 Task: Create in the project TurboCharge and in the Backlog issue 'Develop a new tool for automated testing of augmented reality applications' a child issue 'Automated testing infrastructure reliability testing and reporting', and assign it to team member softage.4@softage.net.
Action: Mouse moved to (204, 61)
Screenshot: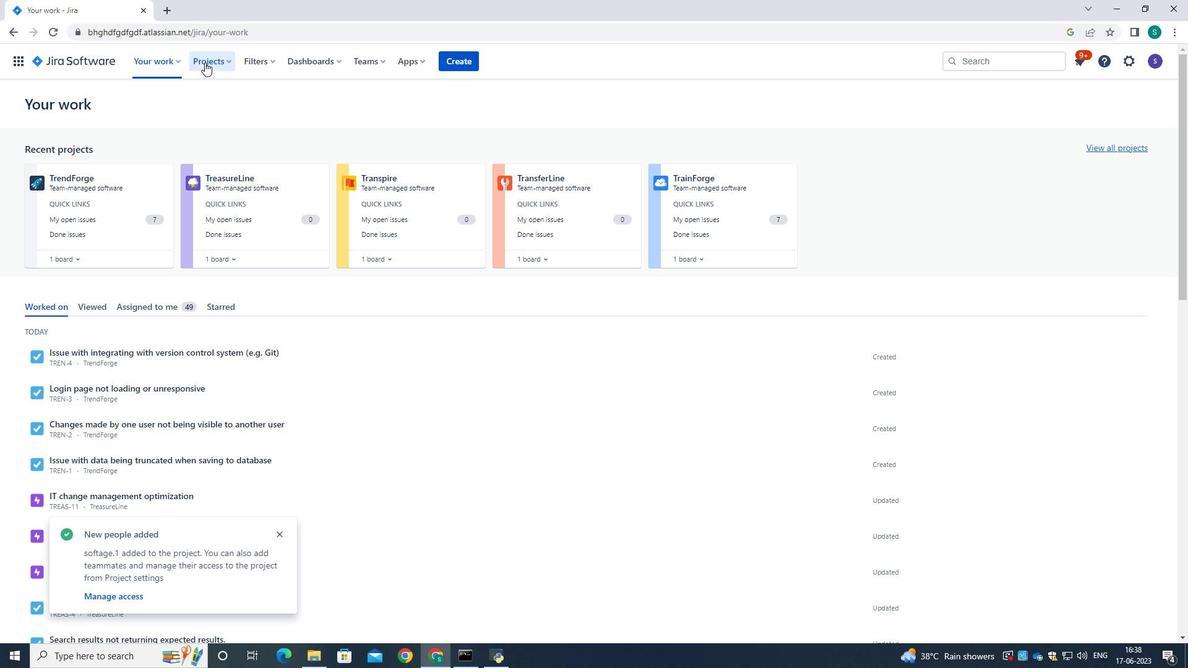 
Action: Mouse pressed left at (204, 61)
Screenshot: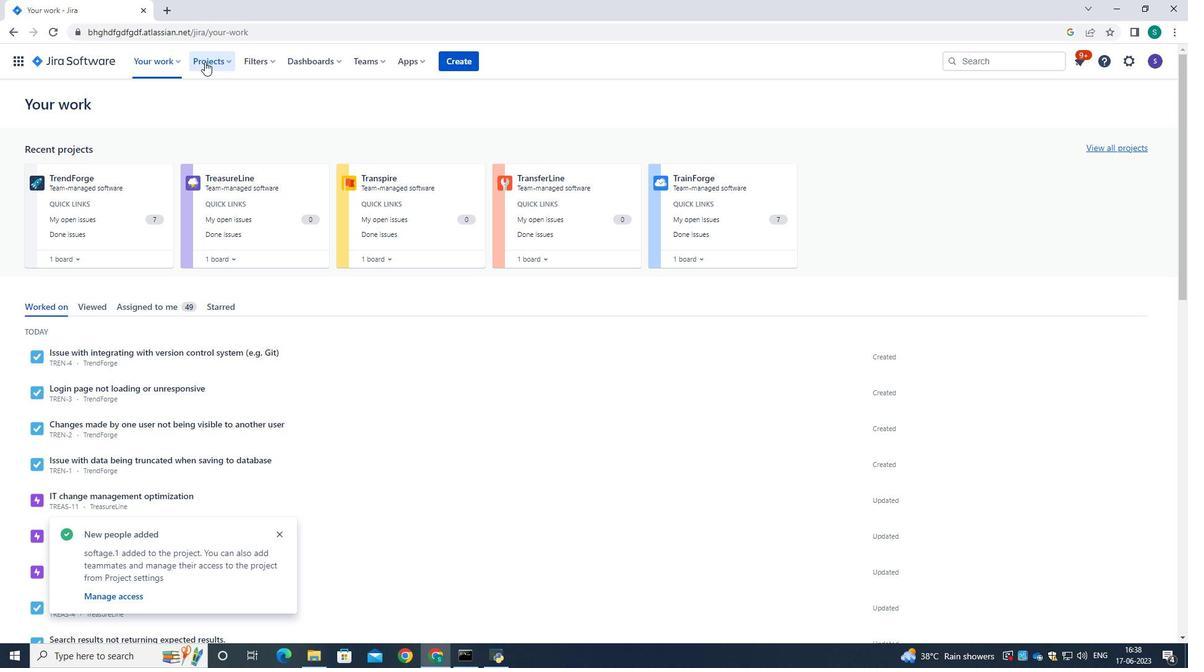 
Action: Mouse moved to (251, 118)
Screenshot: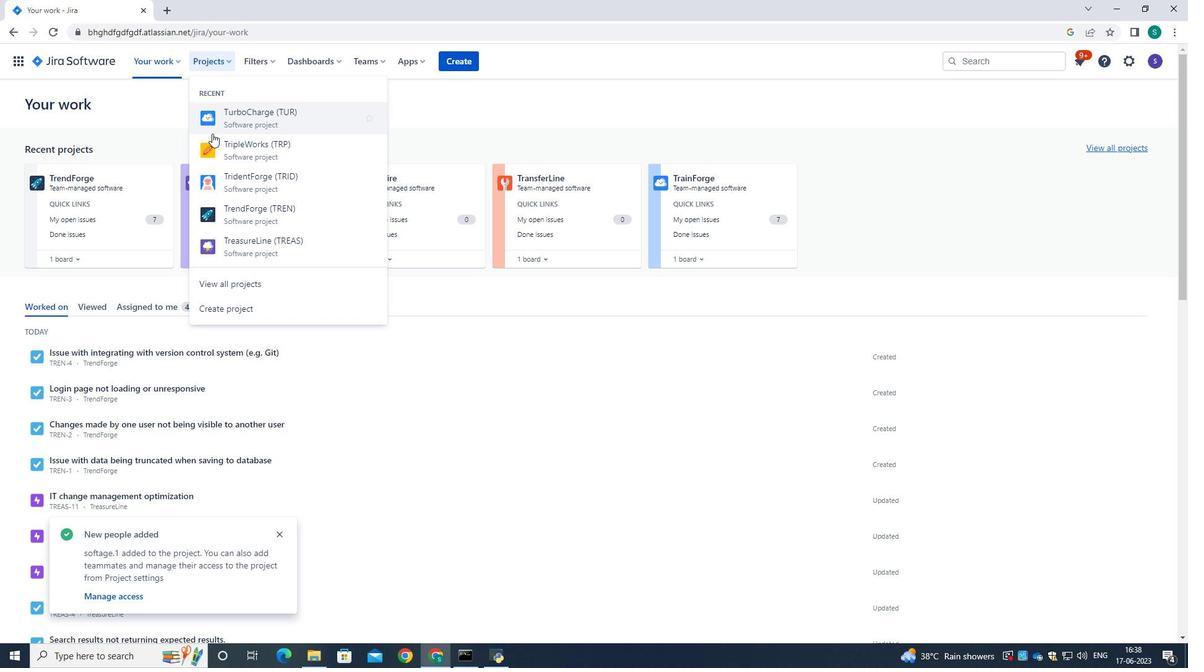 
Action: Mouse pressed left at (251, 118)
Screenshot: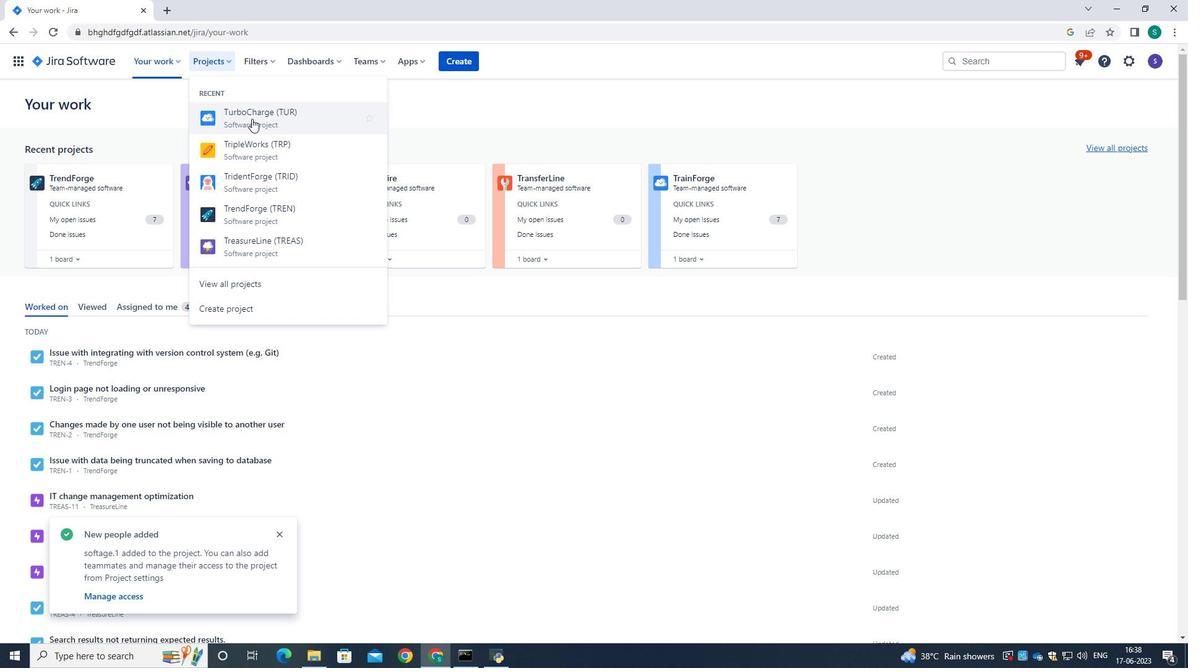 
Action: Mouse moved to (77, 191)
Screenshot: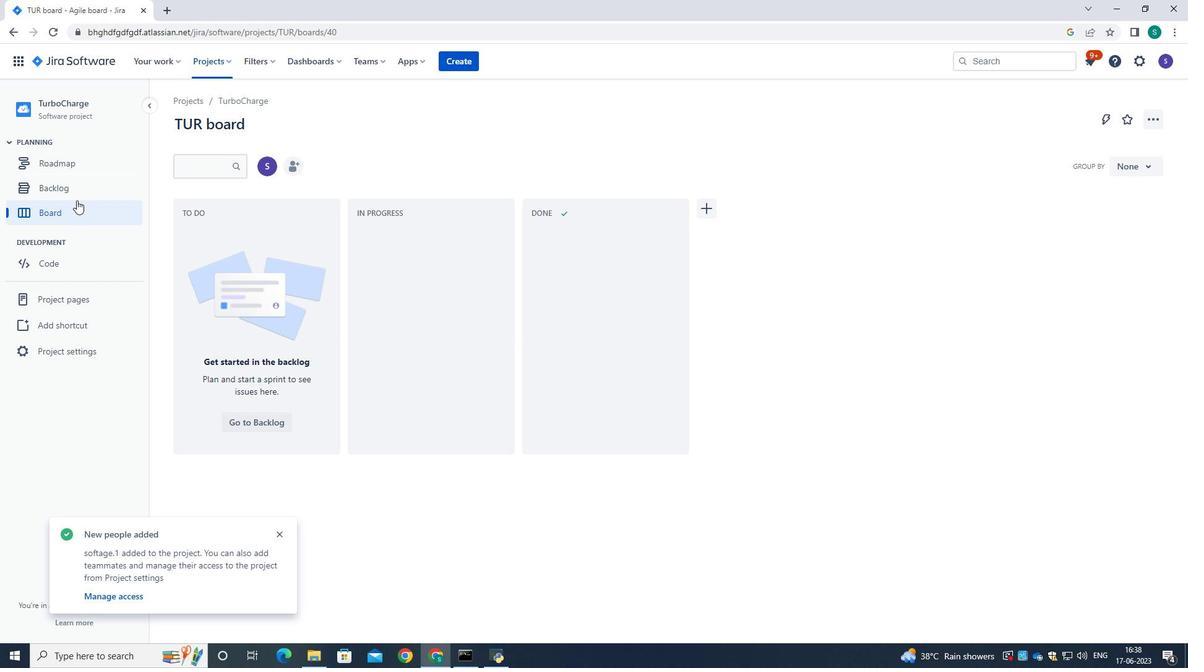 
Action: Mouse pressed left at (77, 191)
Screenshot: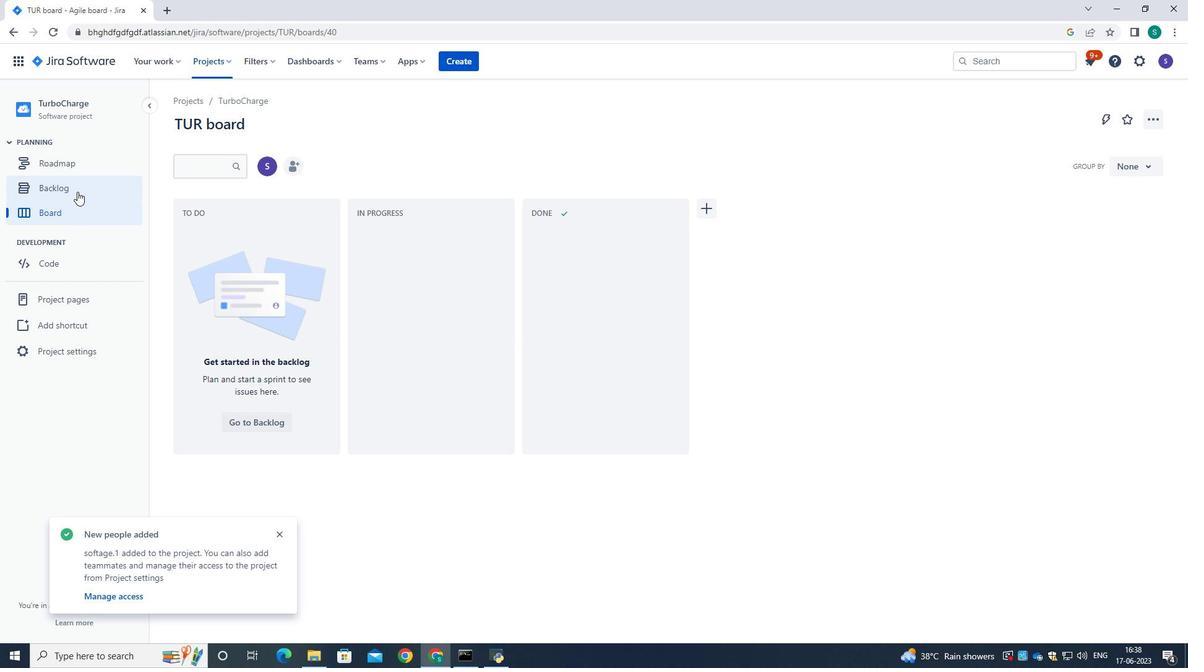 
Action: Mouse moved to (483, 275)
Screenshot: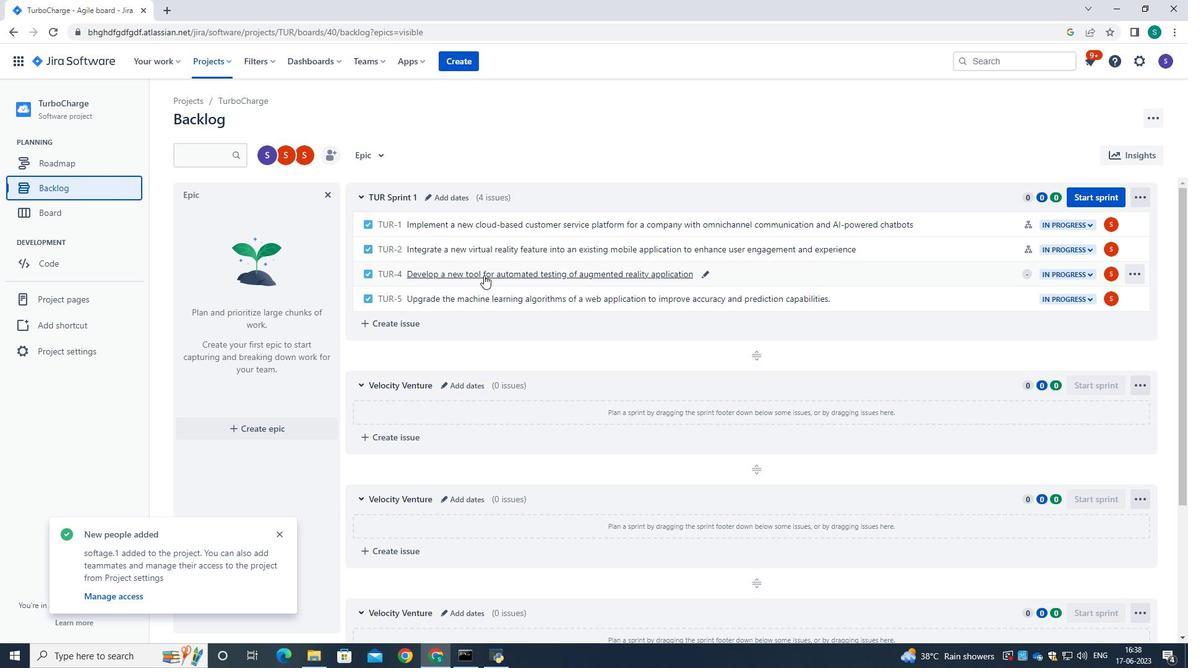 
Action: Mouse pressed left at (483, 275)
Screenshot: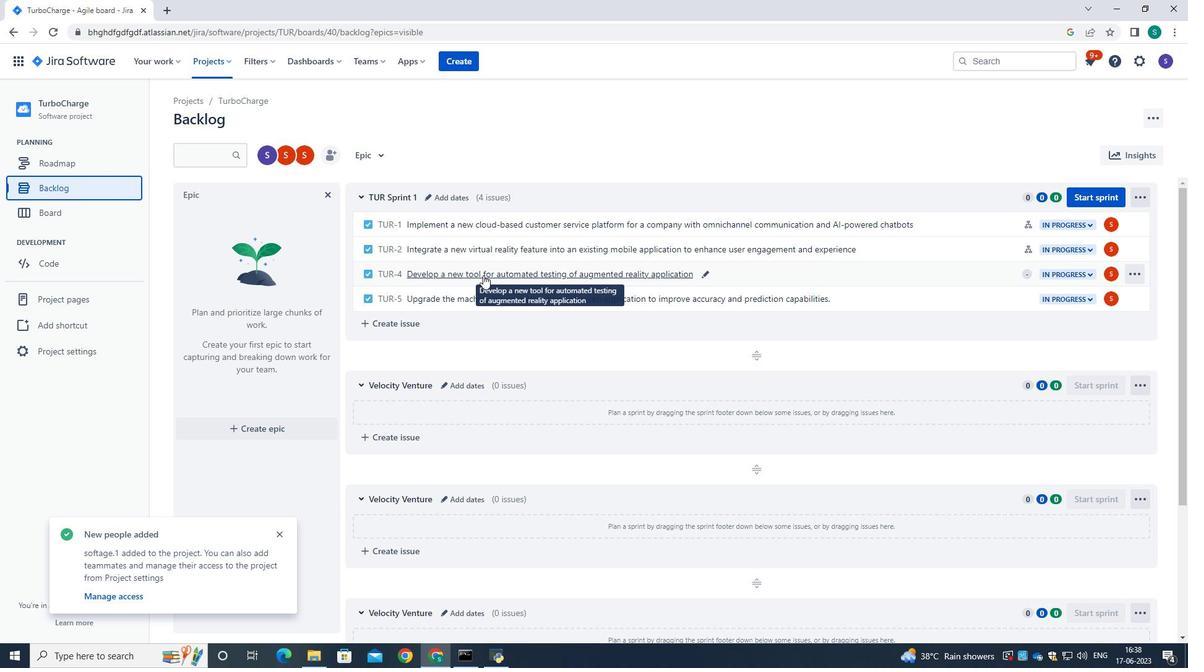 
Action: Mouse moved to (969, 285)
Screenshot: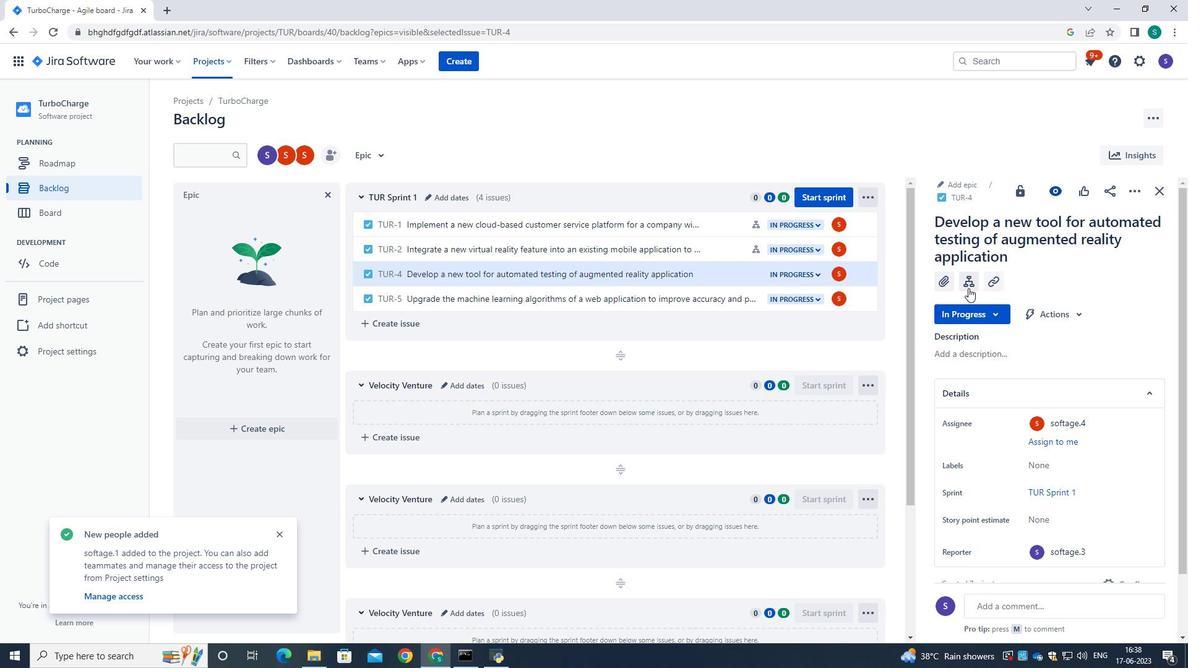
Action: Mouse pressed left at (969, 285)
Screenshot: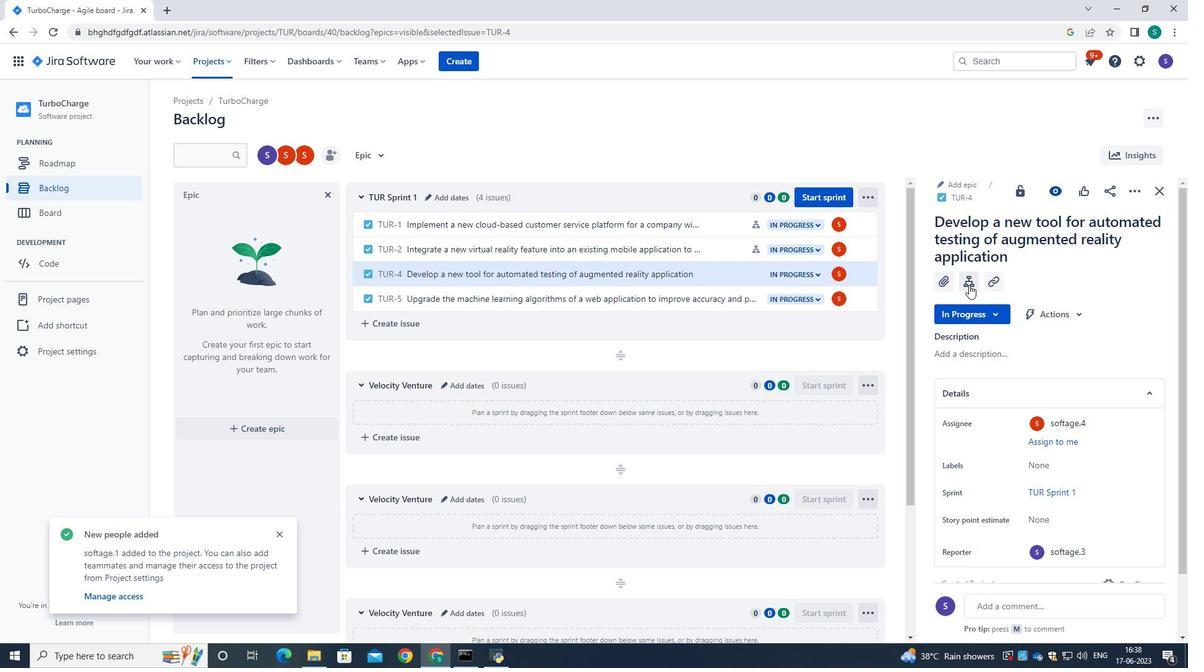 
Action: Mouse moved to (956, 392)
Screenshot: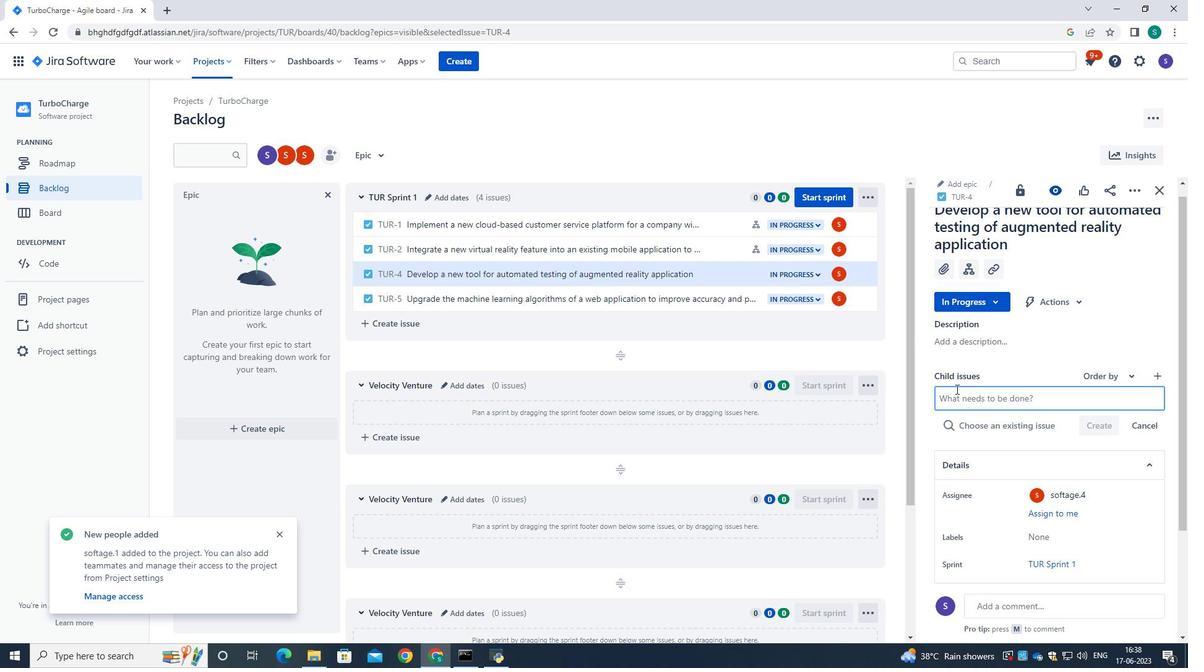 
Action: Mouse pressed left at (956, 392)
Screenshot: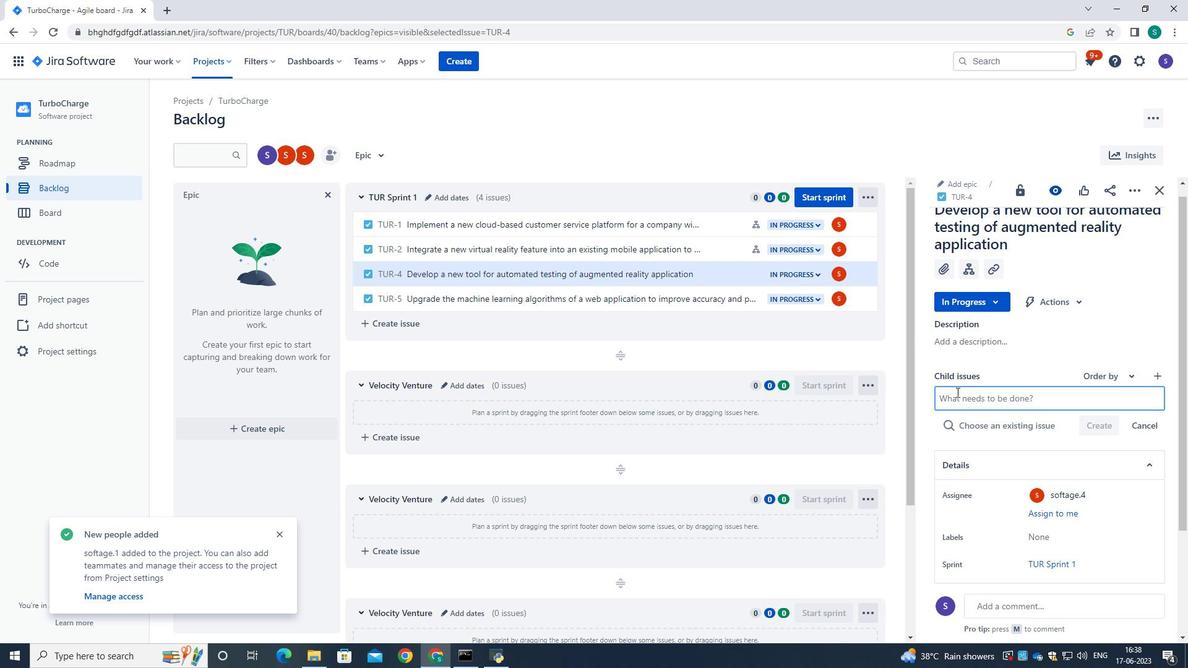 
Action: Key pressed <Key.caps_lock>A<Key.caps_lock>utomated<Key.space>testing<Key.space>in
Screenshot: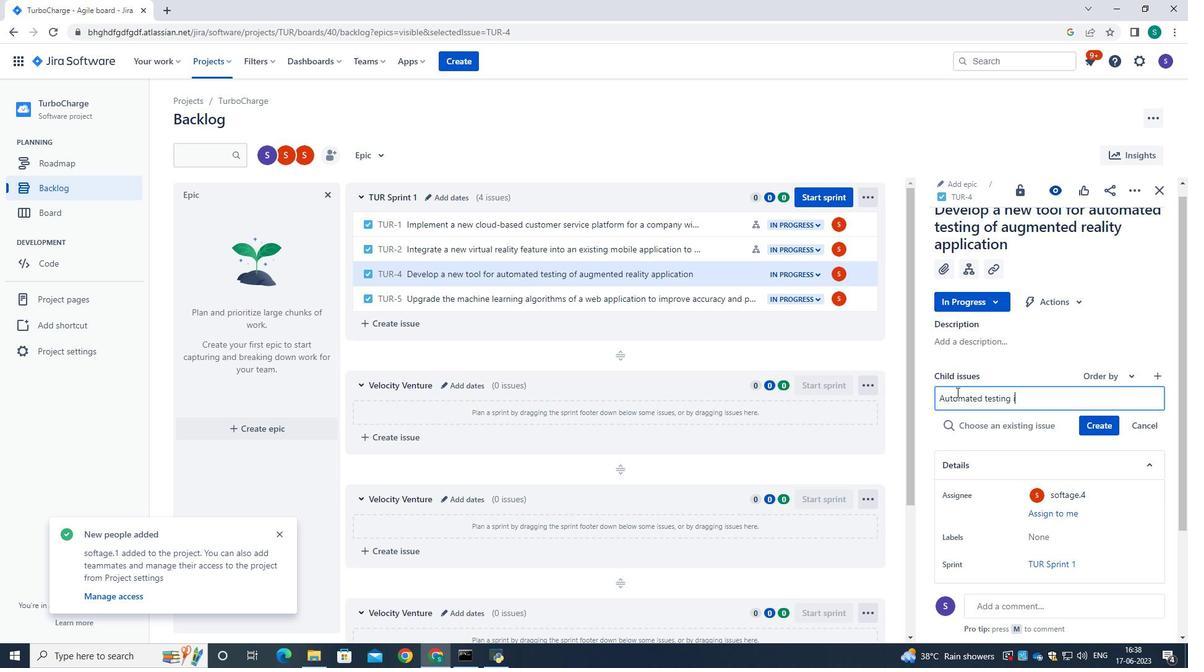 
Action: Mouse moved to (956, 393)
Screenshot: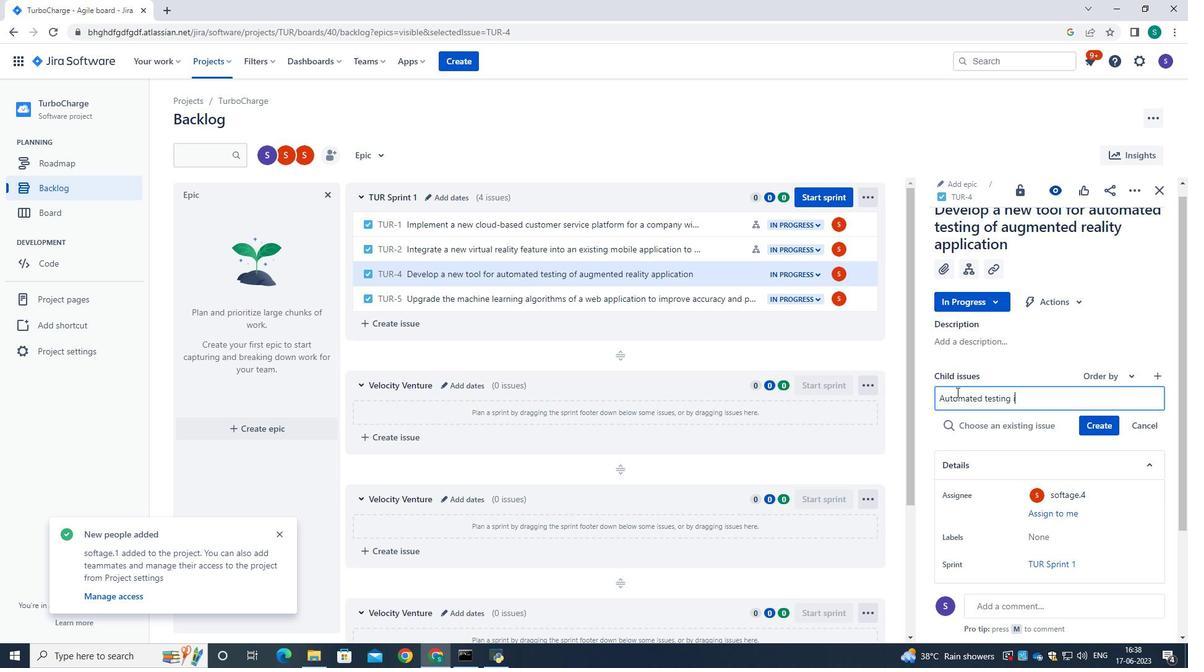 
Action: Key pressed frastructure<Key.space>reliabl<Key.backspace>ility<Key.space>testing<Key.space>and<Key.space>reporting.<Key.backspace>
Screenshot: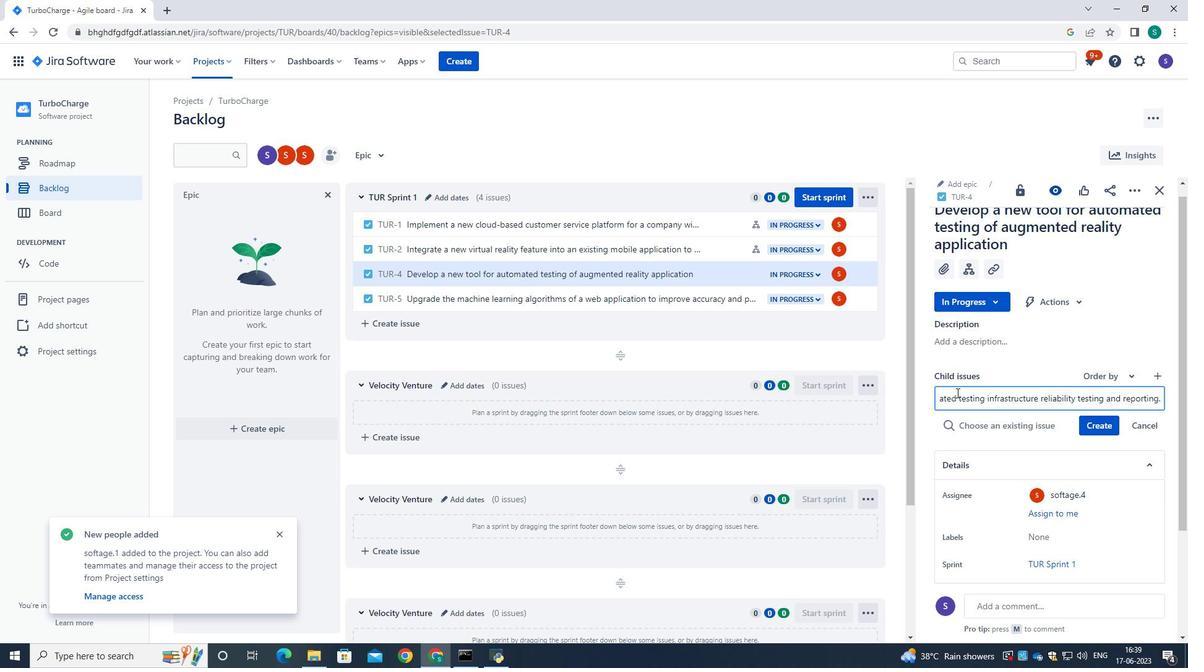 
Action: Mouse moved to (1097, 430)
Screenshot: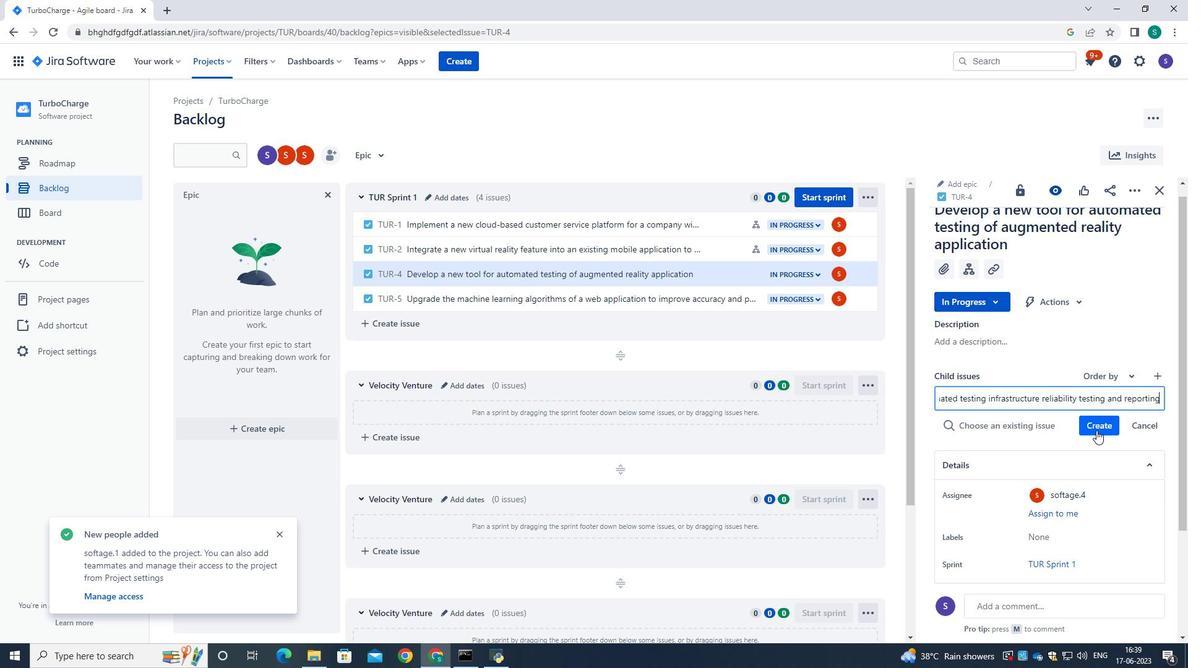 
Action: Mouse pressed left at (1097, 430)
Screenshot: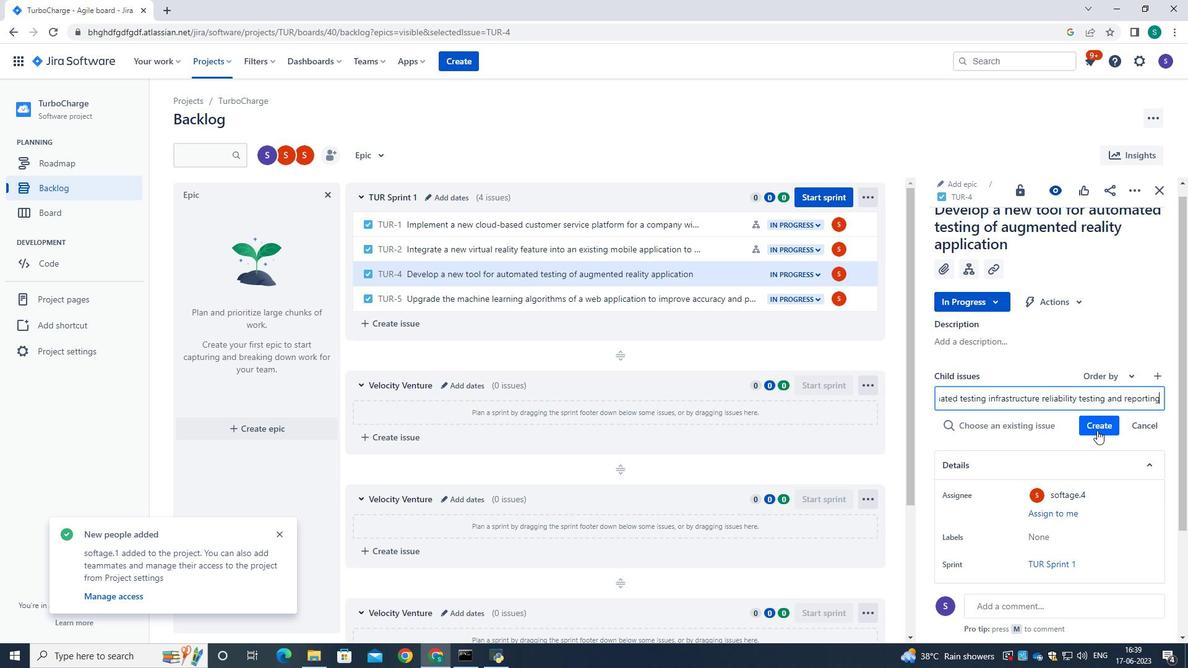 
Action: Mouse moved to (1103, 402)
Screenshot: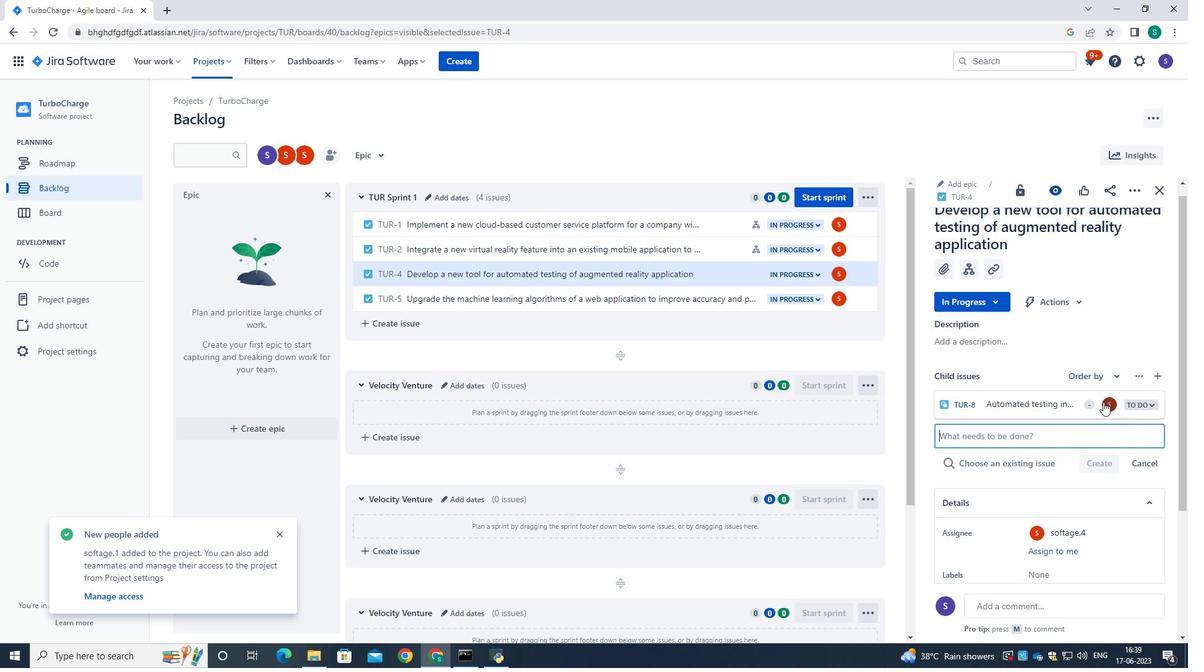 
Action: Mouse pressed left at (1103, 402)
Screenshot: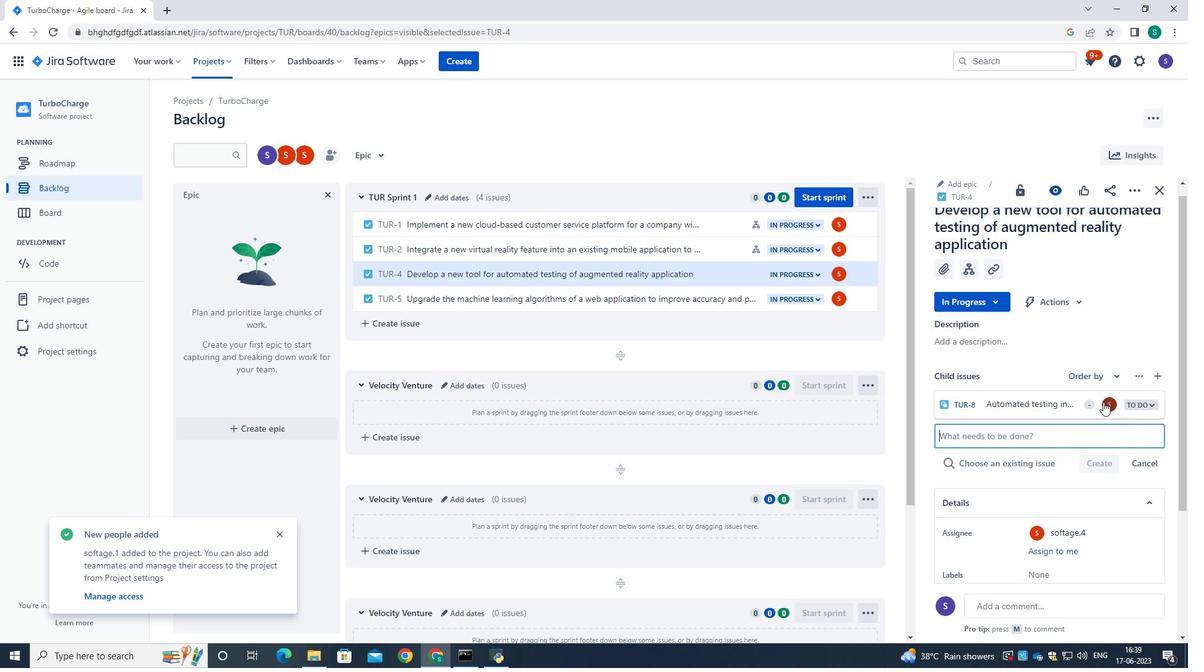 
Action: Mouse moved to (1008, 373)
Screenshot: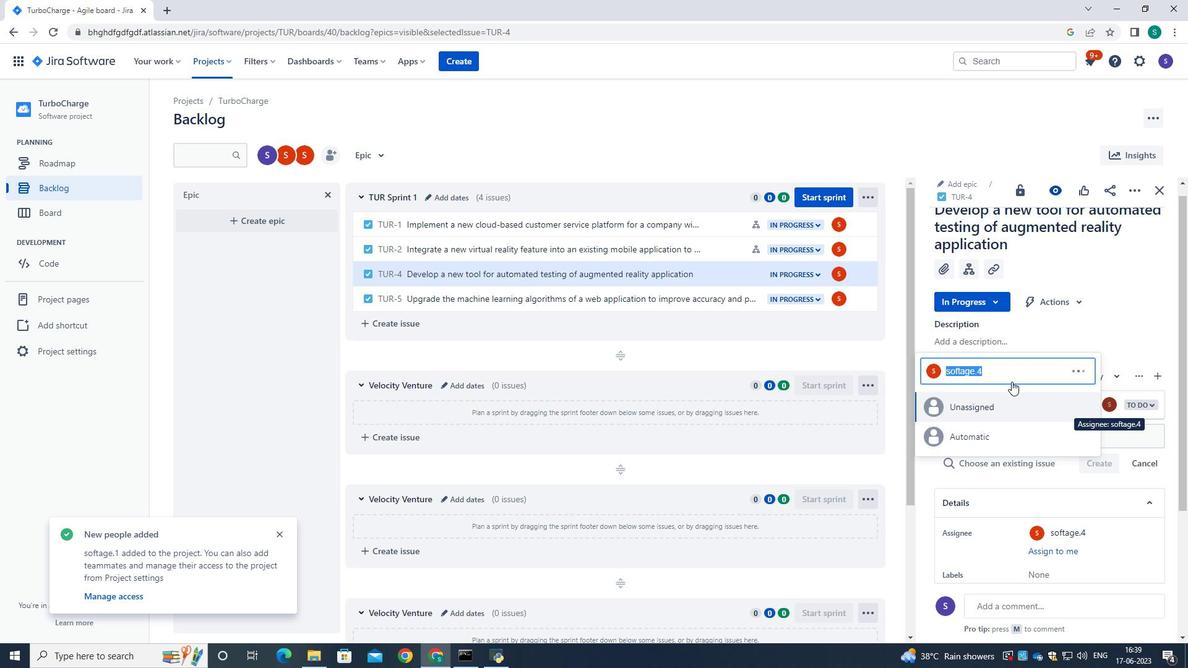 
Action: Key pressed softage.4<Key.shift>@softage.net
Screenshot: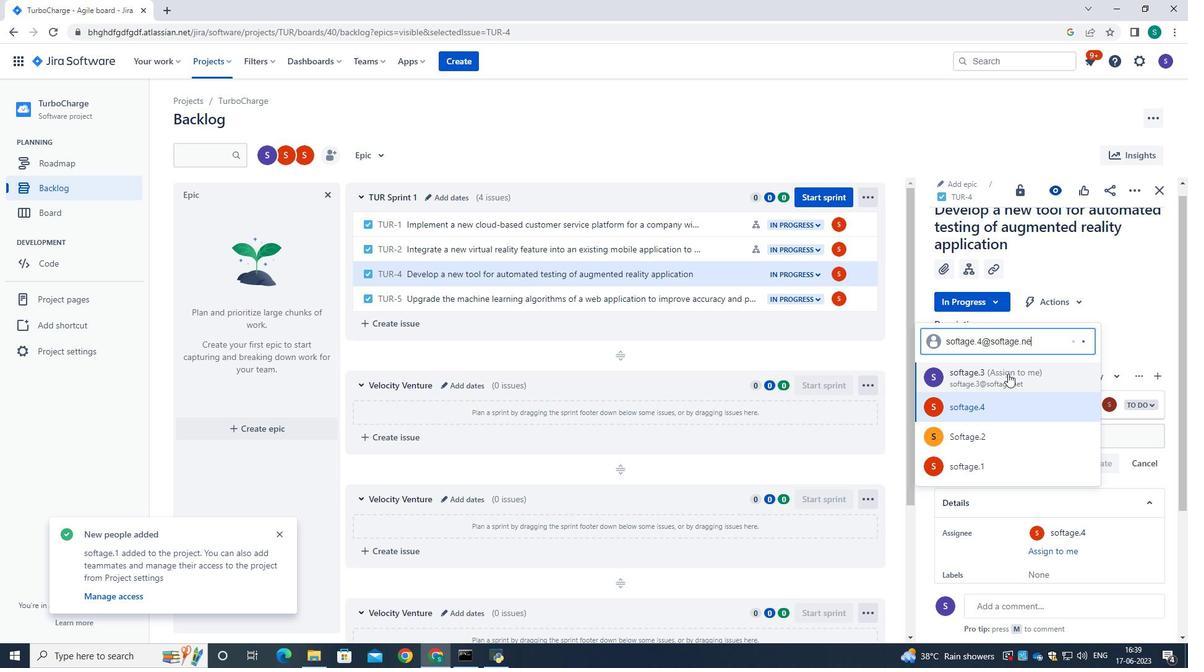 
Action: Mouse moved to (986, 406)
Screenshot: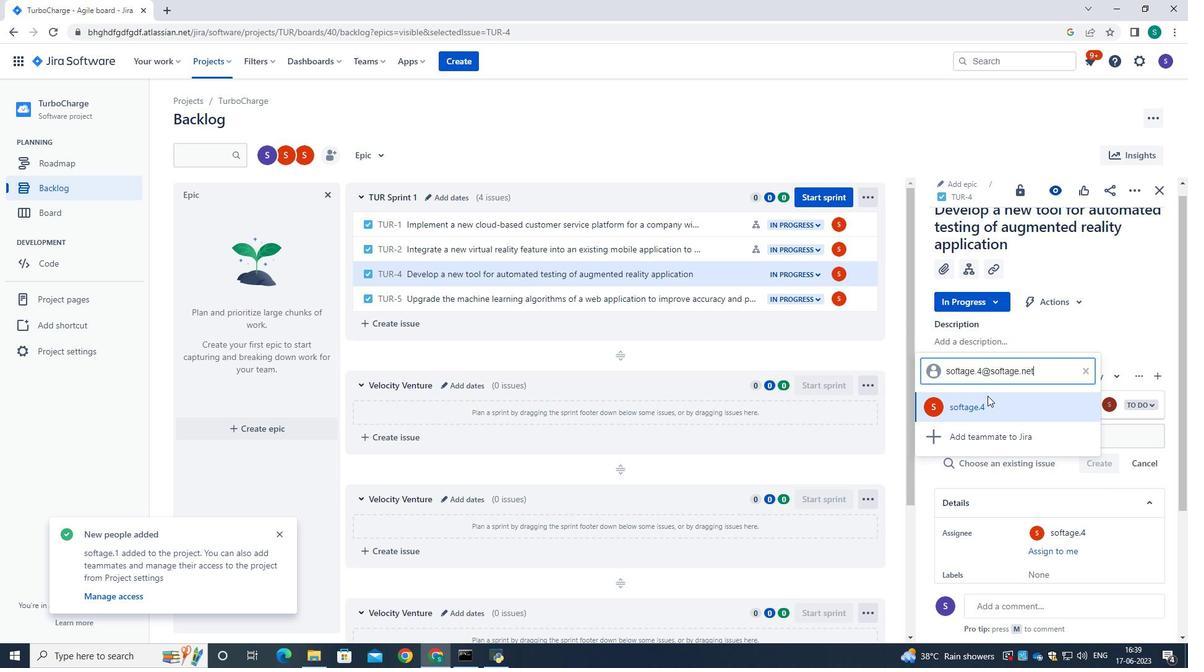 
Action: Mouse pressed left at (986, 406)
Screenshot: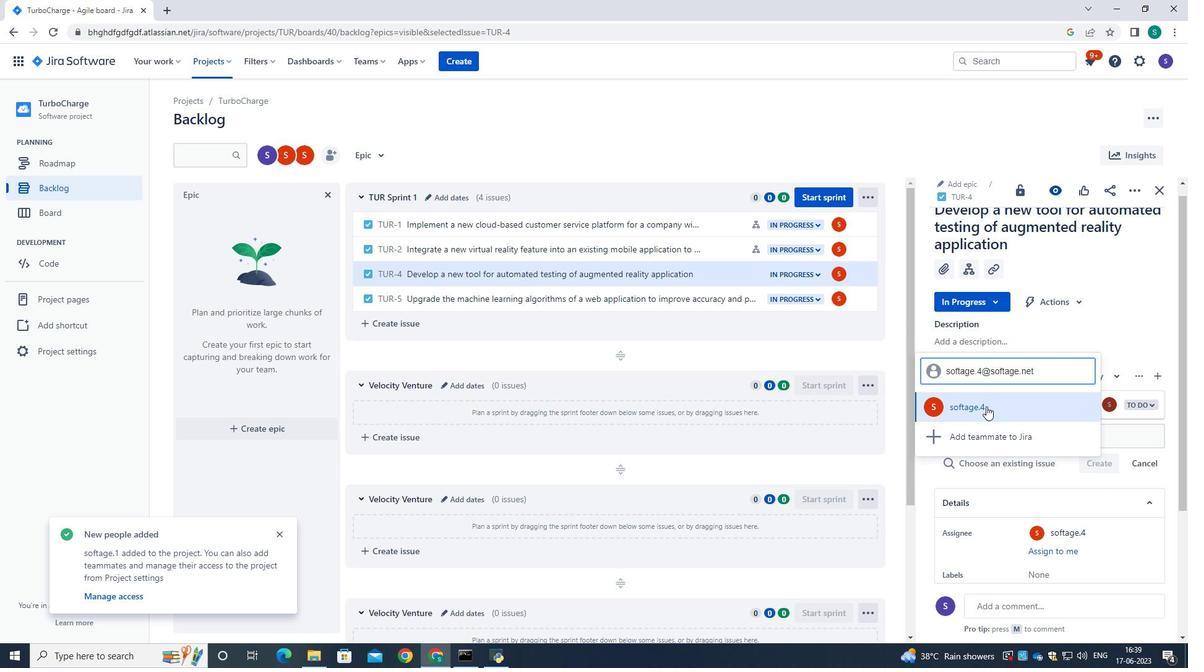 
Action: Mouse moved to (1074, 321)
Screenshot: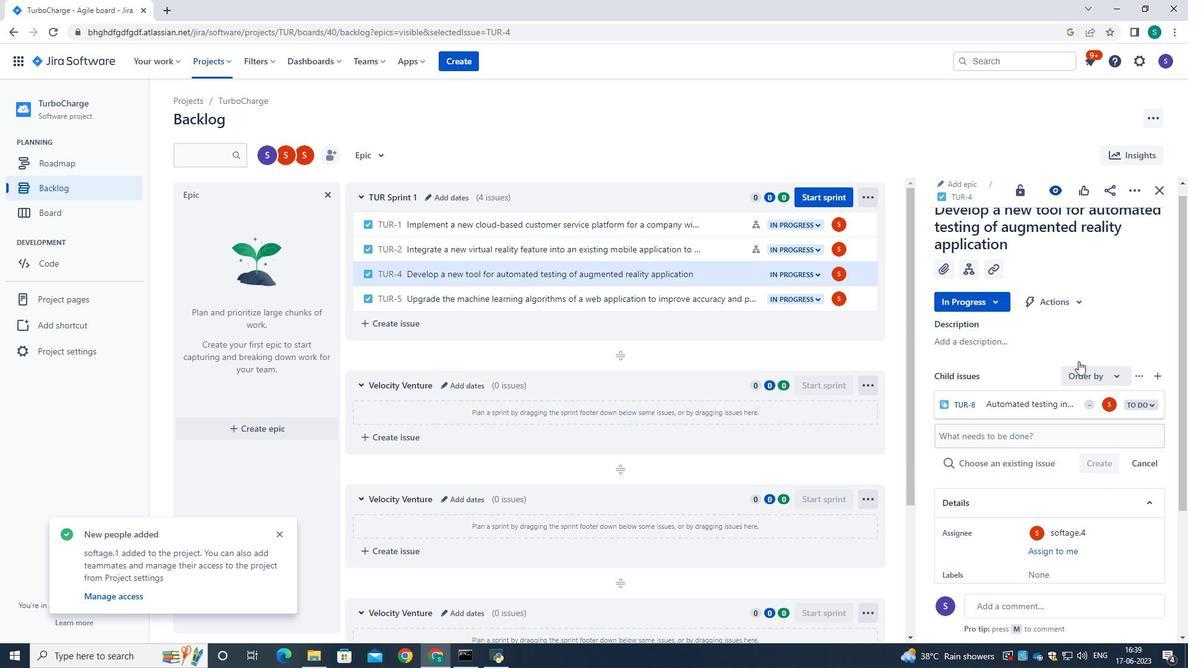 
Action: Mouse pressed left at (1074, 321)
Screenshot: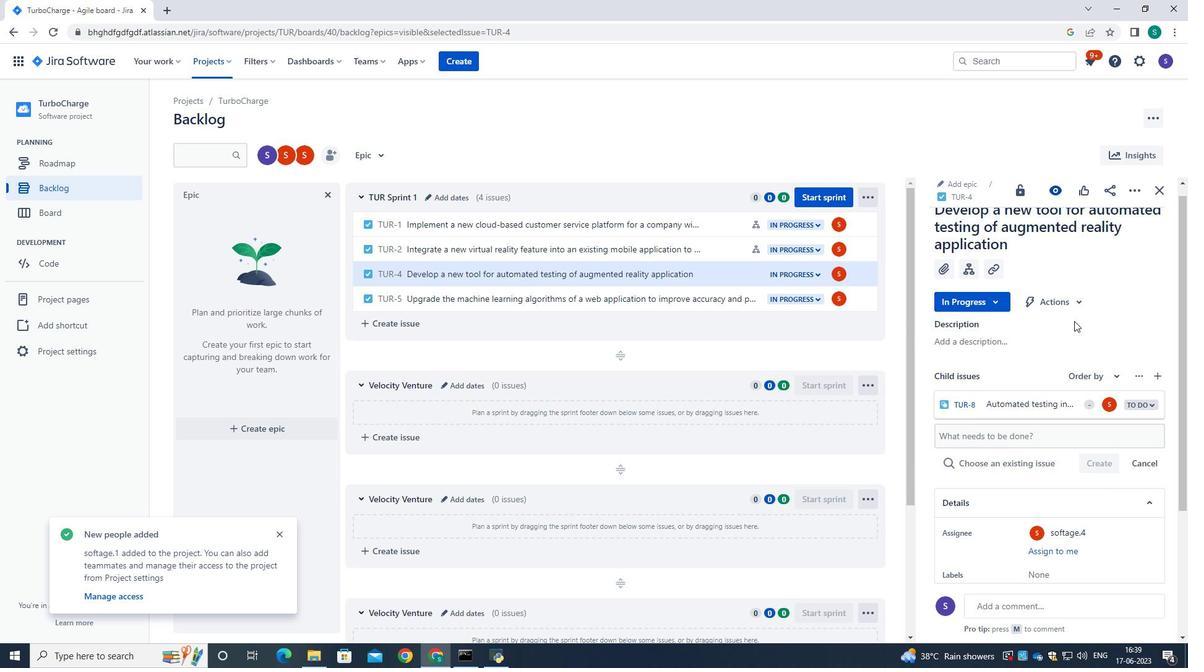 
